 Task: Search for 'libas party wear' on Flipkart and add your preferred kurta designs to the wishlist.
Action: Mouse moved to (290, 50)
Screenshot: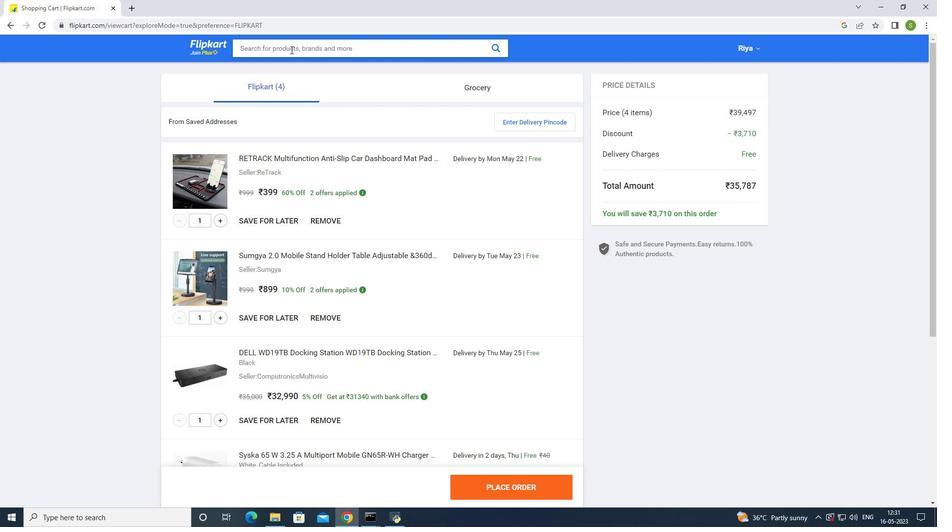 
Action: Mouse pressed left at (290, 50)
Screenshot: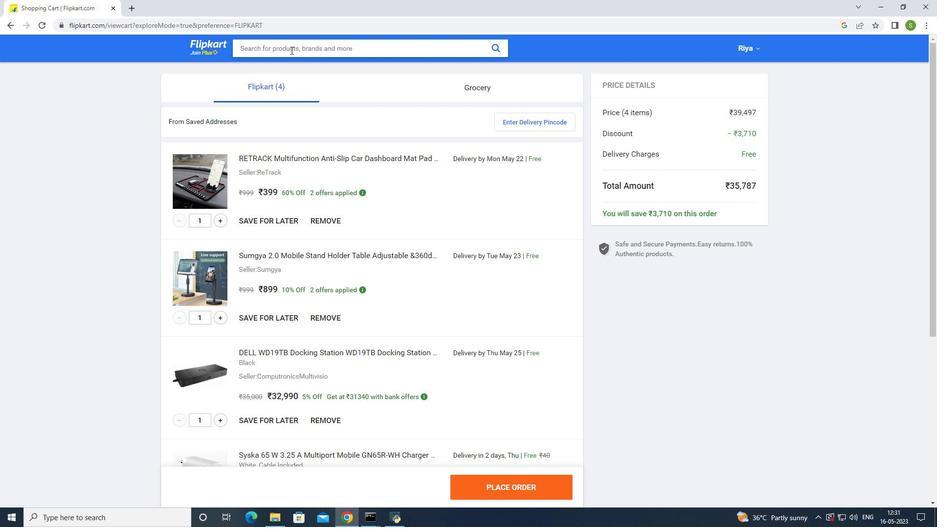 
Action: Mouse moved to (290, 50)
Screenshot: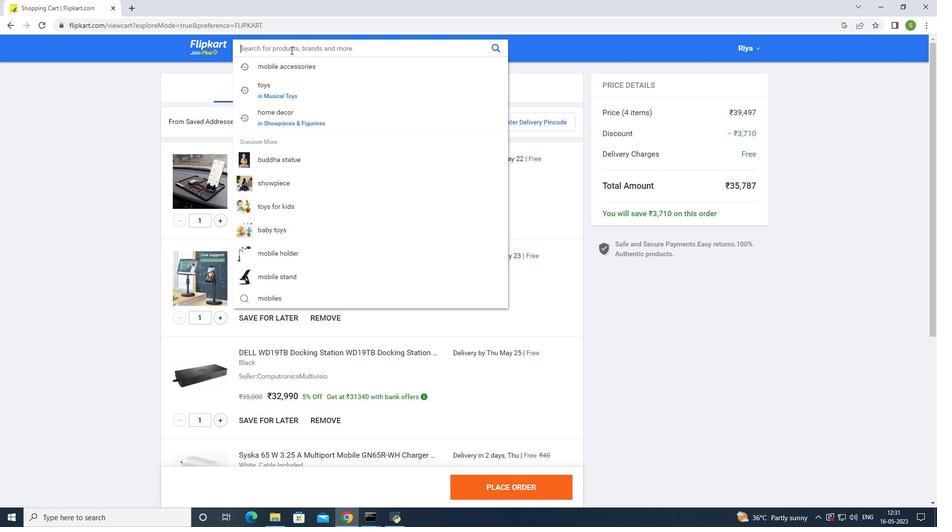 
Action: Key pressed libas<Key.space>par
Screenshot: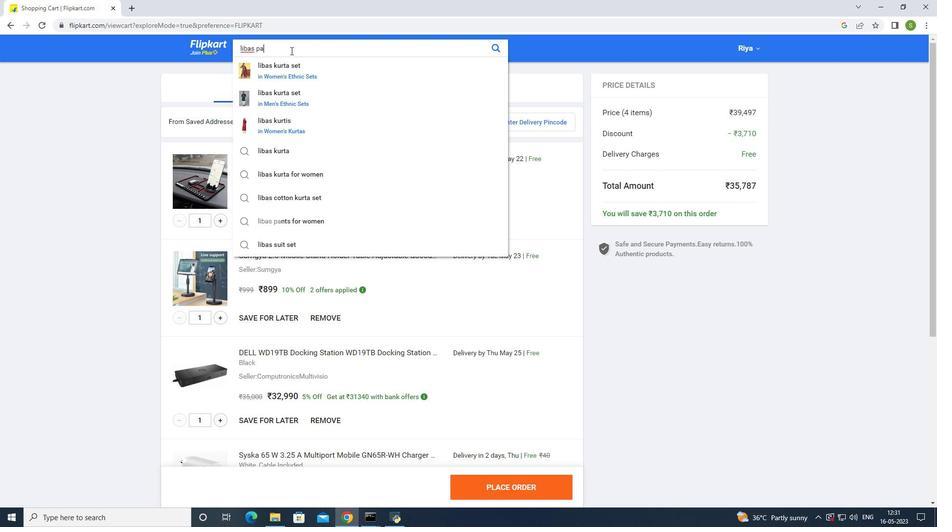 
Action: Mouse moved to (286, 98)
Screenshot: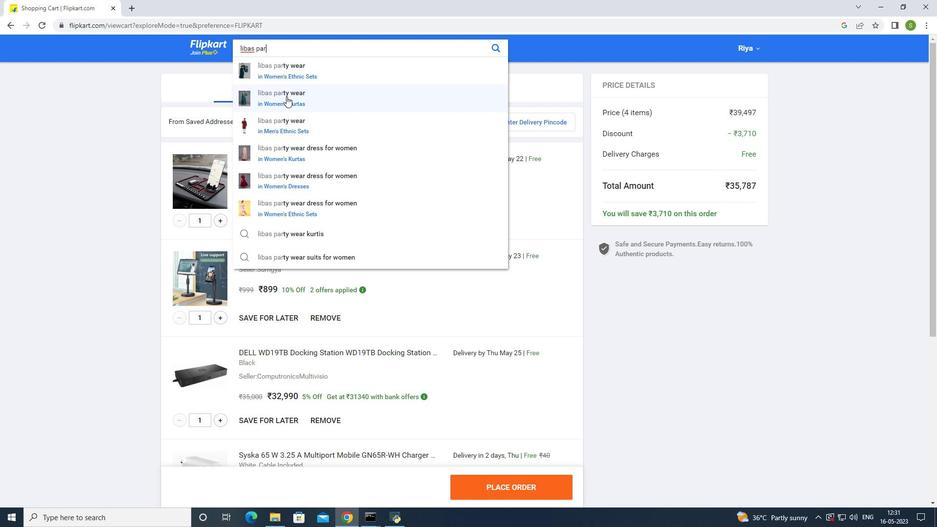 
Action: Mouse pressed left at (286, 98)
Screenshot: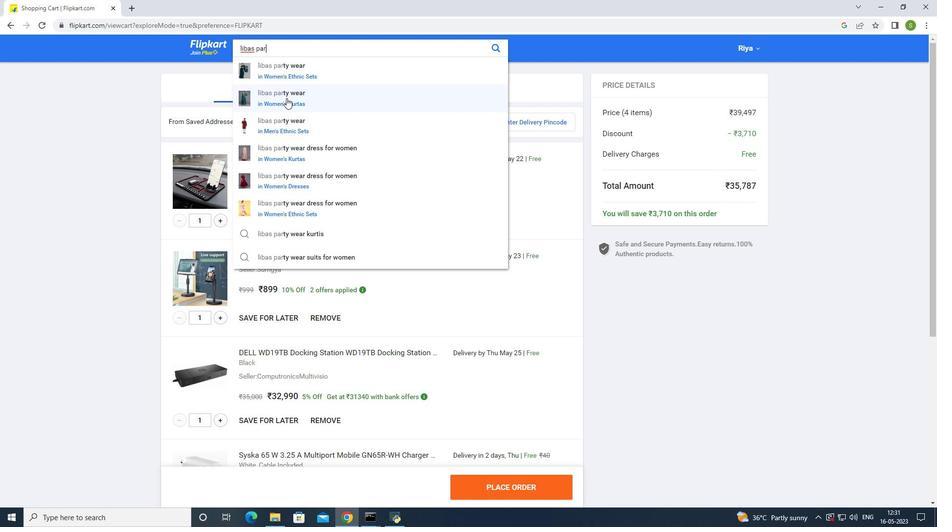 
Action: Mouse moved to (453, 237)
Screenshot: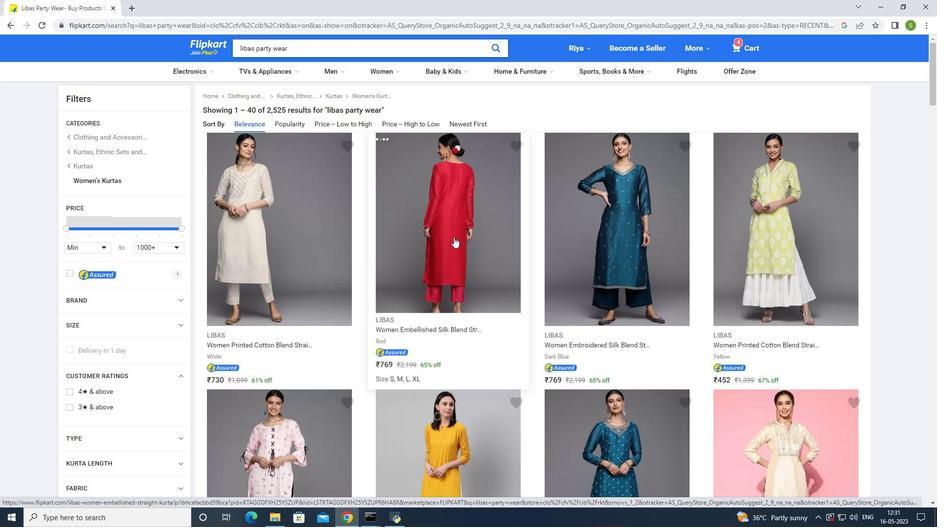 
Action: Mouse scrolled (453, 236) with delta (0, 0)
Screenshot: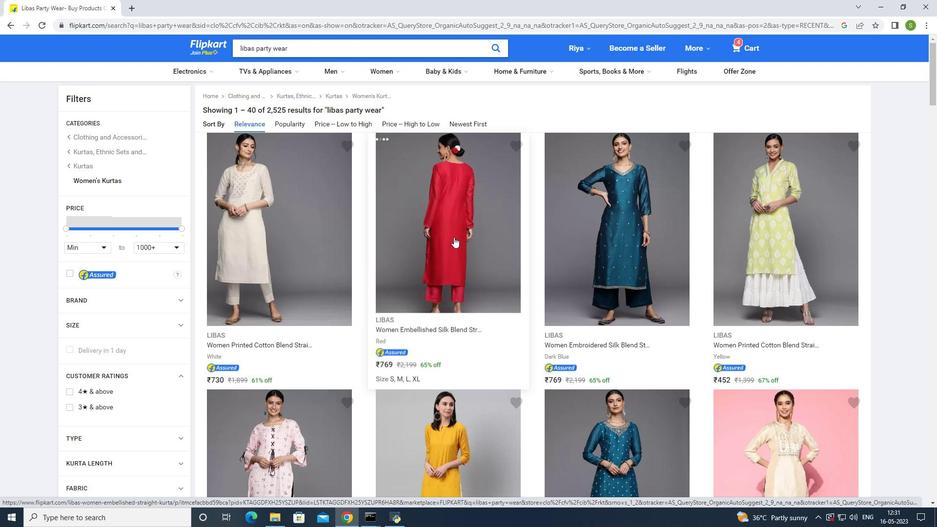 
Action: Mouse scrolled (453, 236) with delta (0, 0)
Screenshot: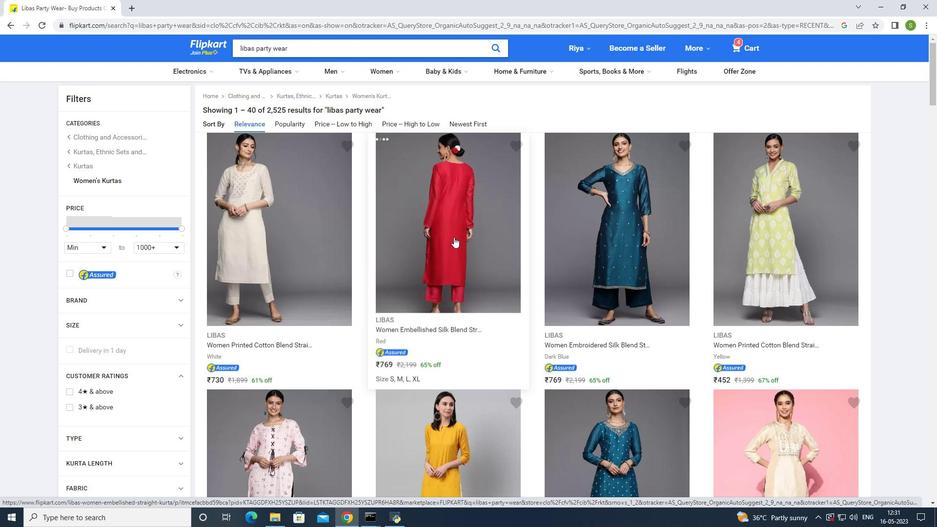 
Action: Mouse moved to (604, 335)
Screenshot: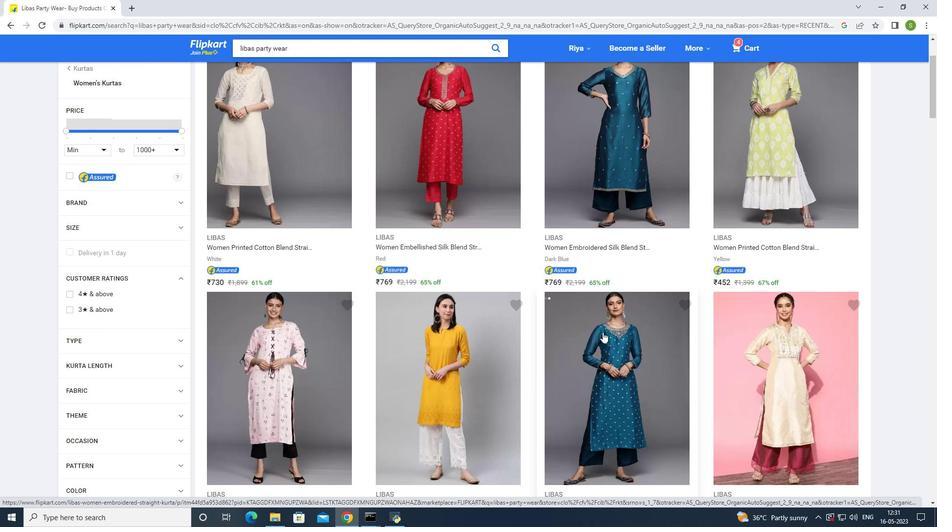 
Action: Mouse pressed left at (604, 335)
Screenshot: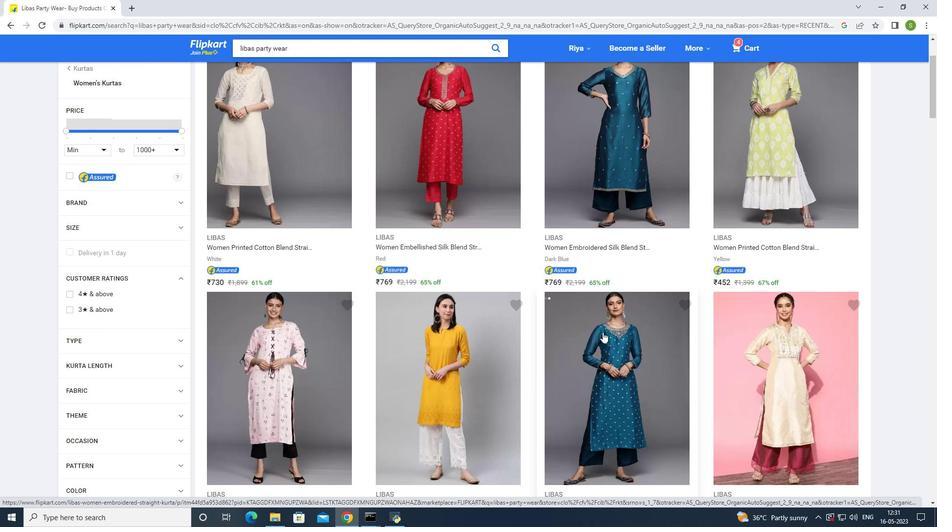
Action: Mouse moved to (366, 104)
Screenshot: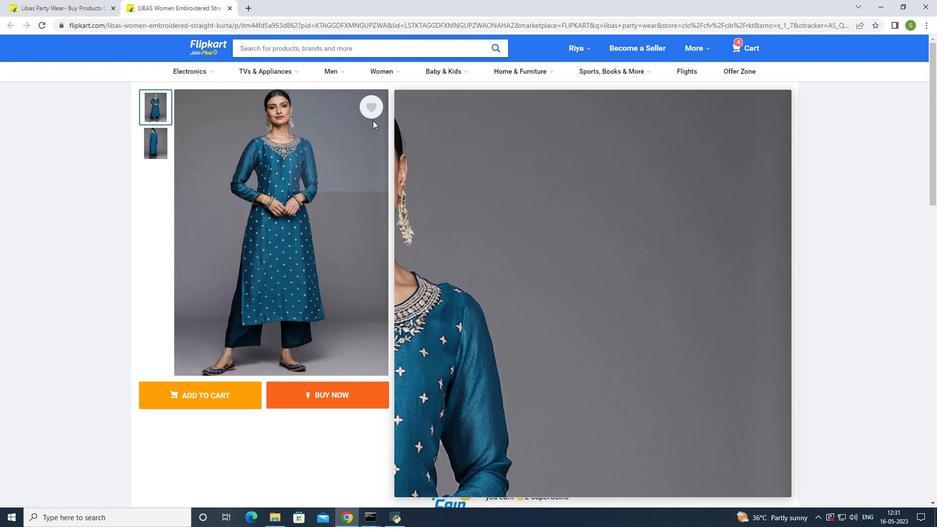 
Action: Mouse pressed left at (366, 104)
Screenshot: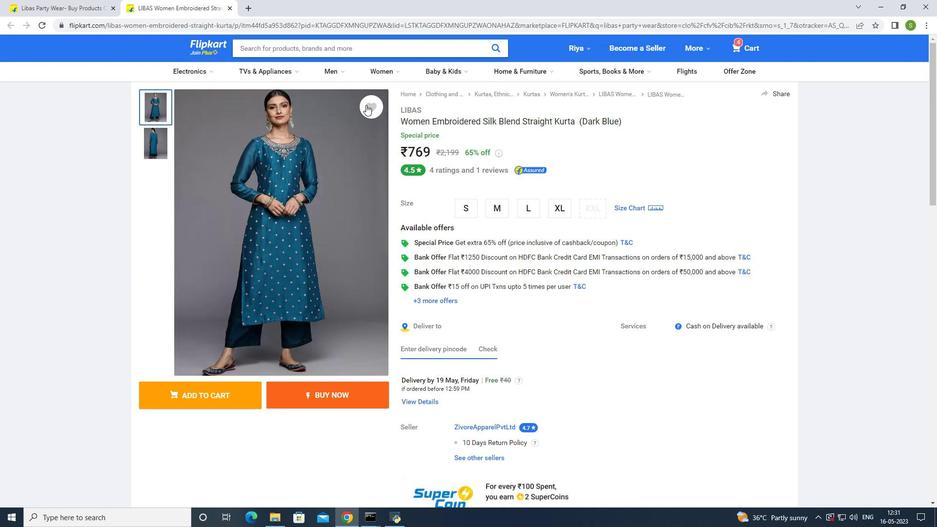 
Action: Mouse moved to (61, 3)
Screenshot: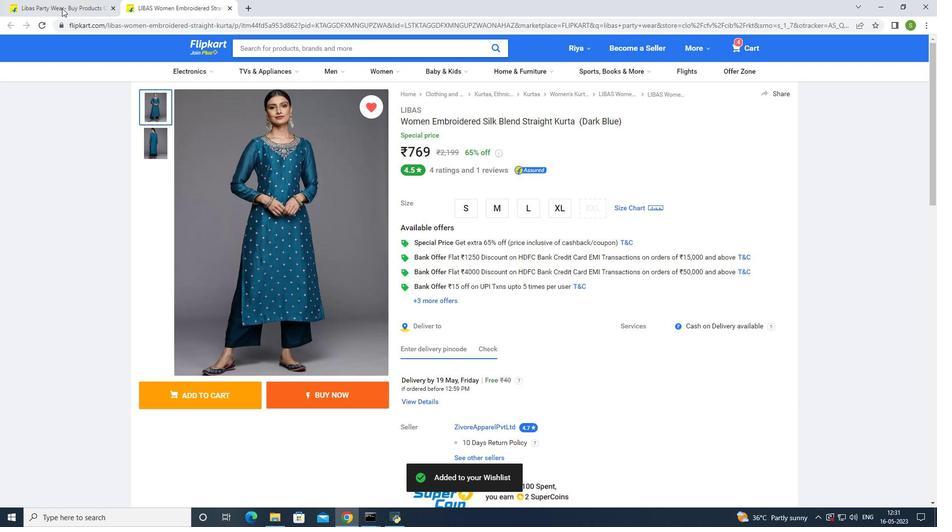 
Action: Mouse pressed left at (61, 3)
Screenshot: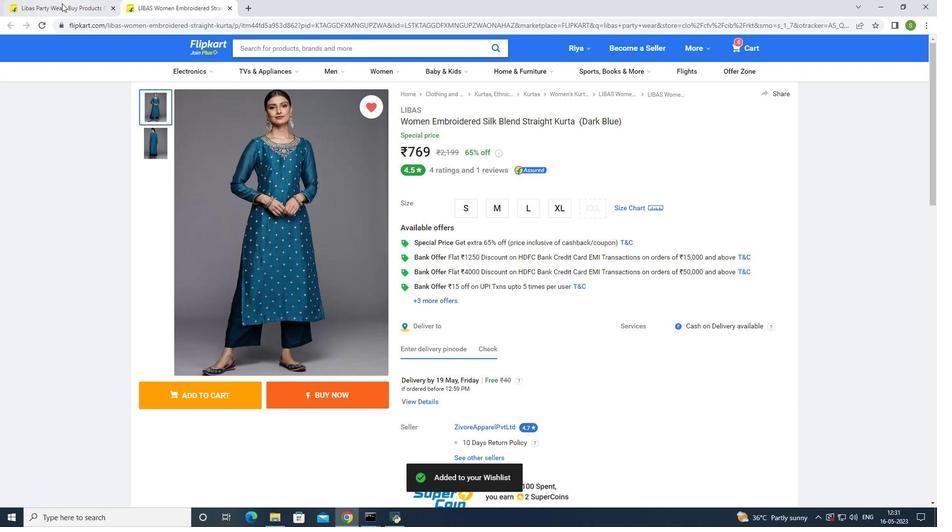 
Action: Mouse moved to (420, 298)
Screenshot: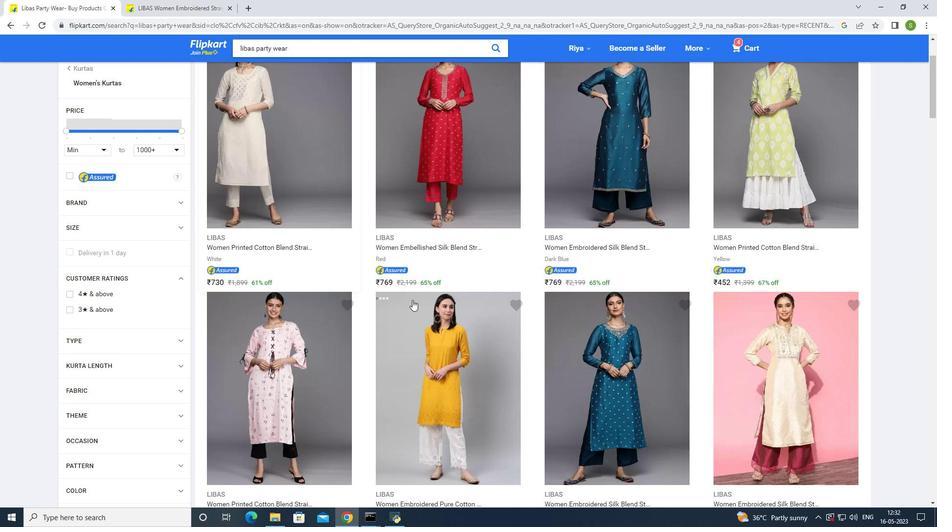 
Action: Mouse scrolled (420, 297) with delta (0, 0)
Screenshot: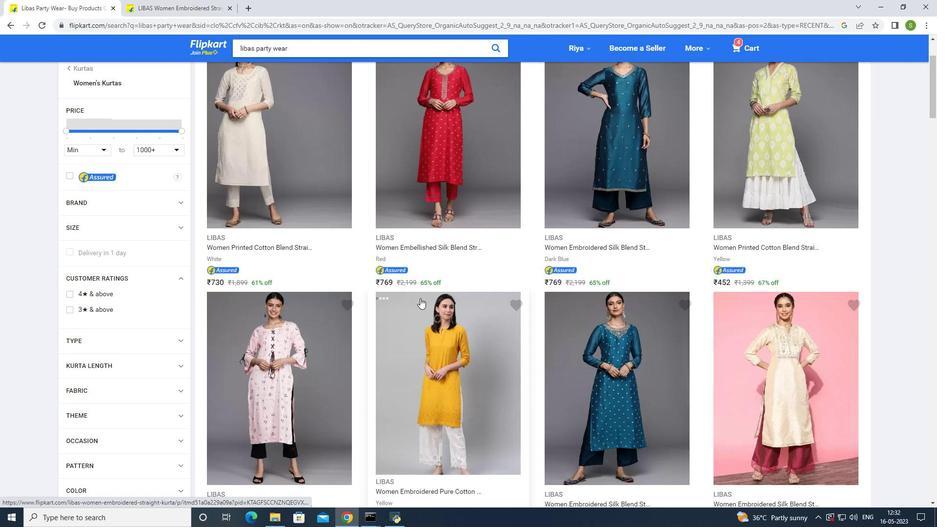 
Action: Mouse scrolled (420, 297) with delta (0, 0)
Screenshot: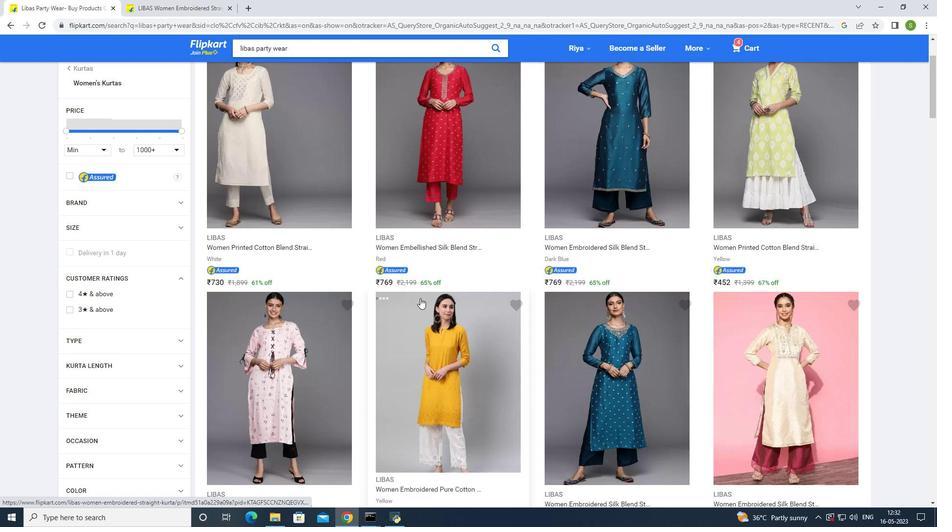 
Action: Mouse scrolled (420, 297) with delta (0, 0)
Screenshot: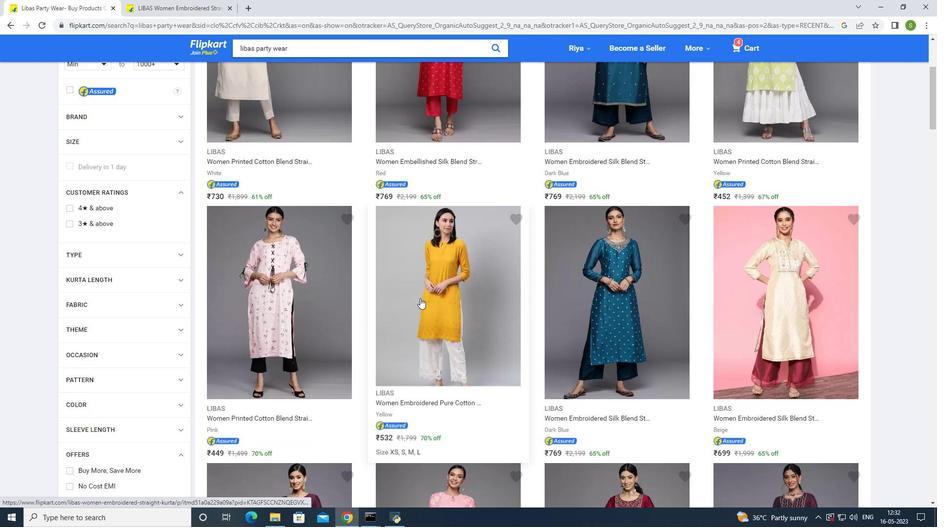
Action: Mouse scrolled (420, 297) with delta (0, 0)
Screenshot: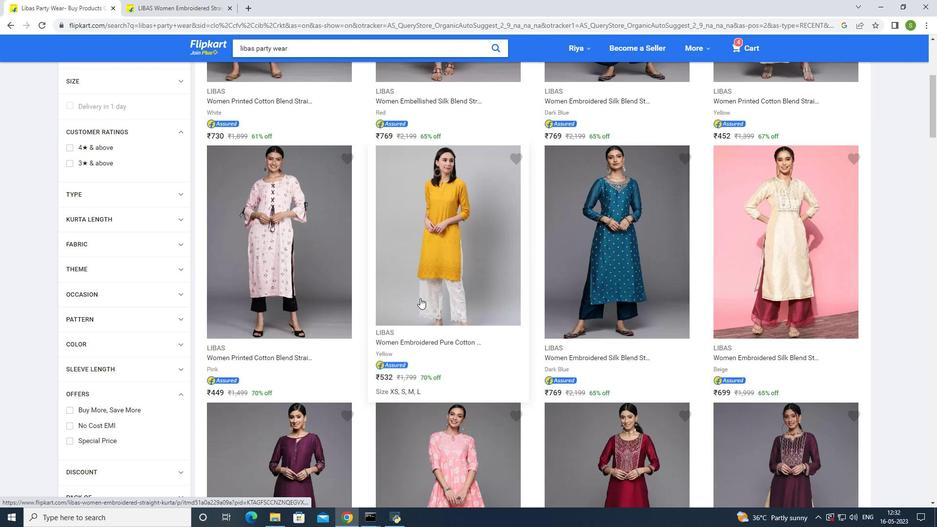 
Action: Mouse scrolled (420, 297) with delta (0, 0)
Screenshot: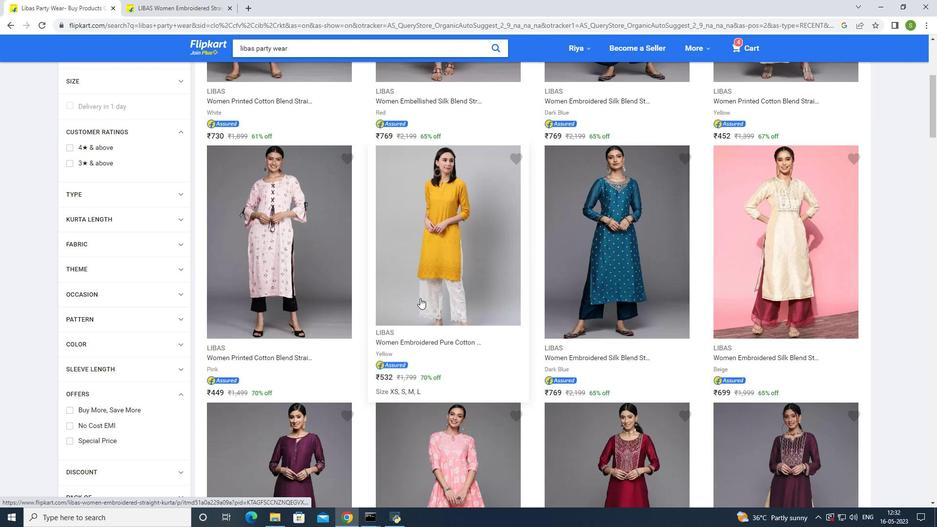 
Action: Mouse scrolled (420, 297) with delta (0, 0)
Screenshot: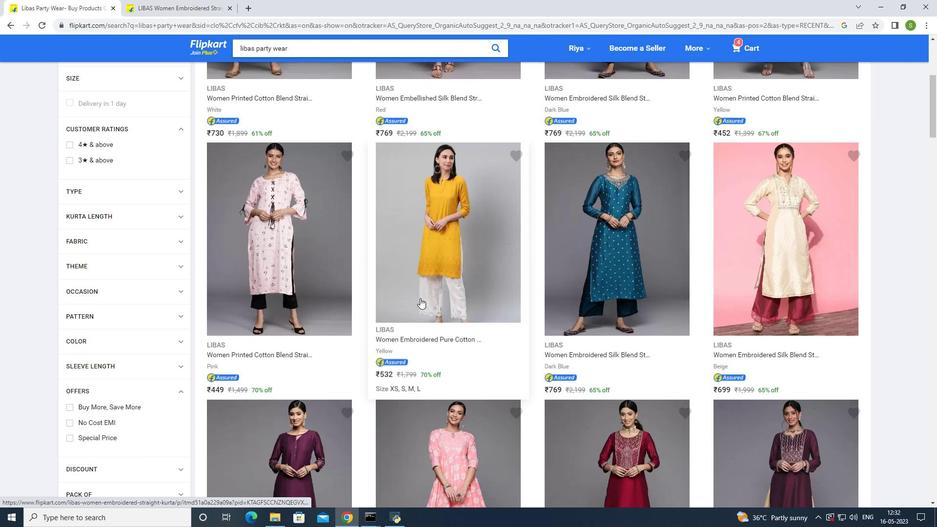 
Action: Mouse moved to (763, 321)
Screenshot: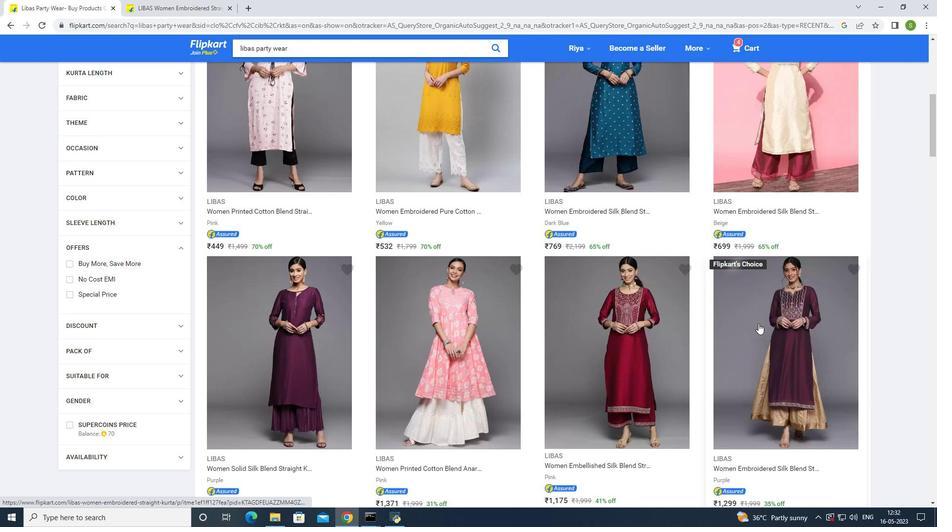 
Action: Mouse pressed left at (763, 321)
Screenshot: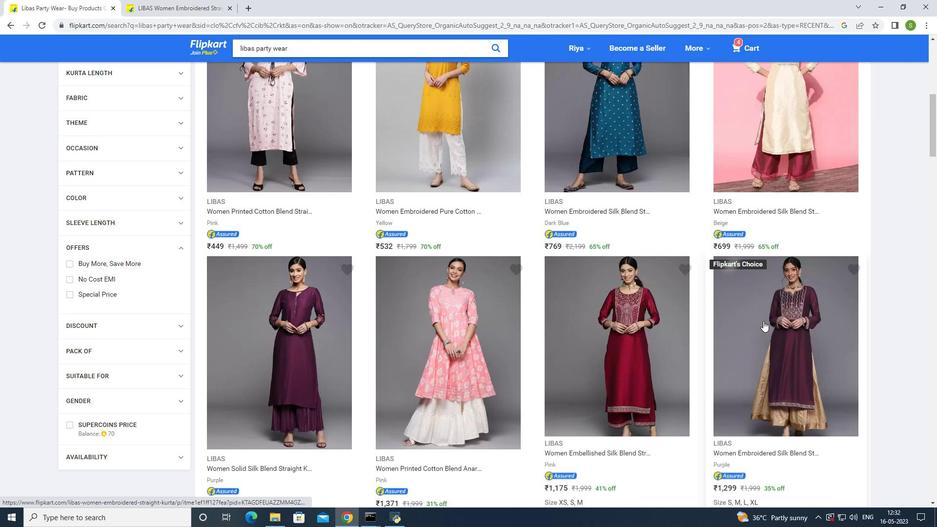 
Action: Mouse moved to (367, 104)
Screenshot: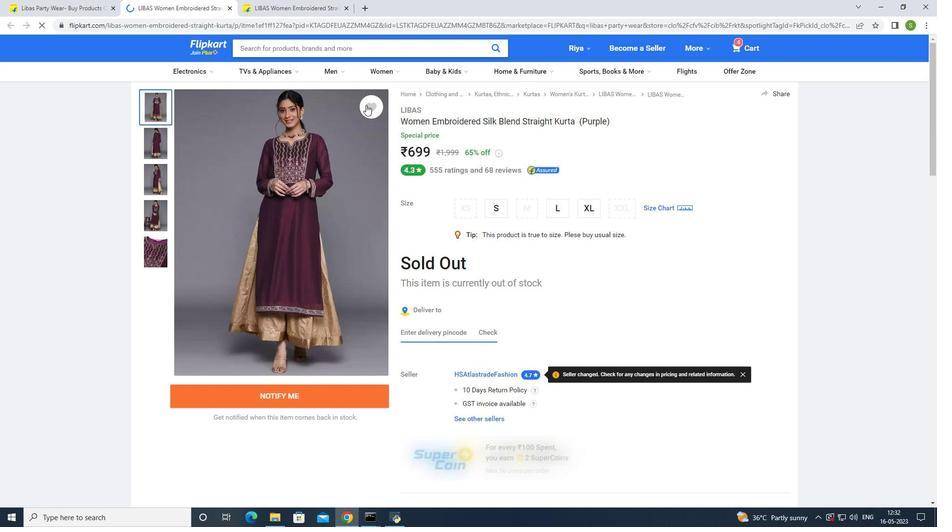 
Action: Mouse pressed left at (367, 104)
Screenshot: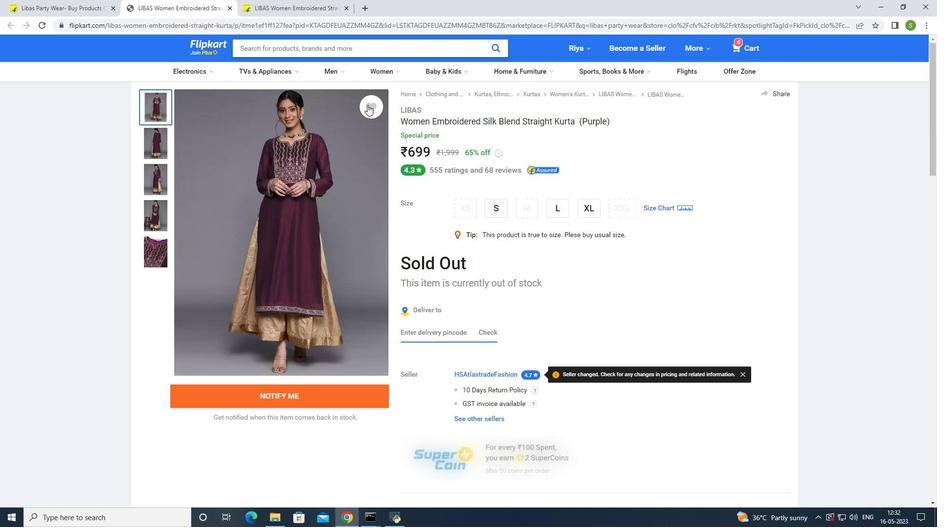 
Action: Mouse moved to (86, 8)
Screenshot: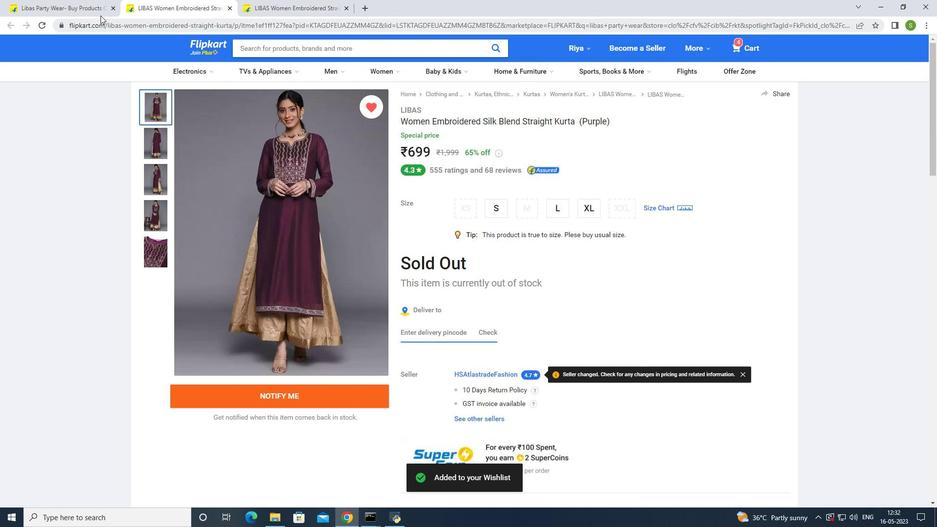 
Action: Mouse pressed left at (86, 8)
Screenshot: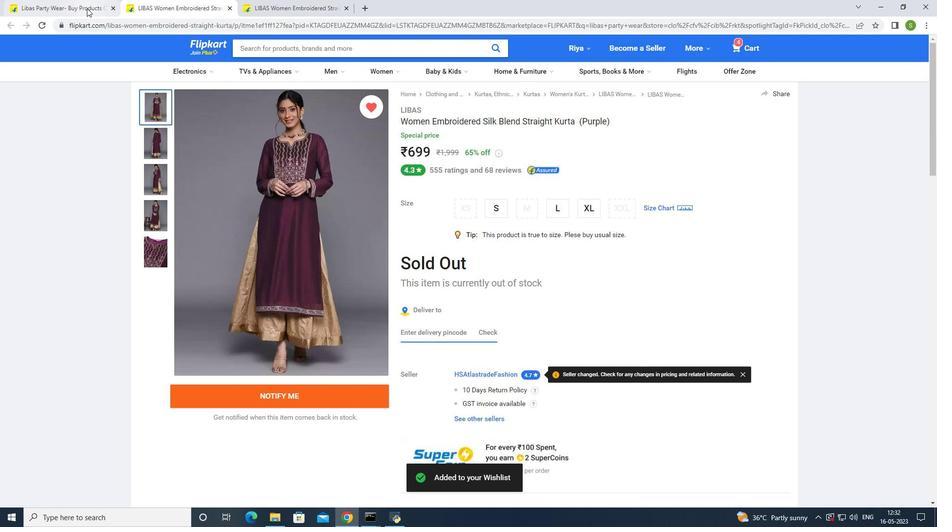 
Action: Mouse moved to (465, 302)
Screenshot: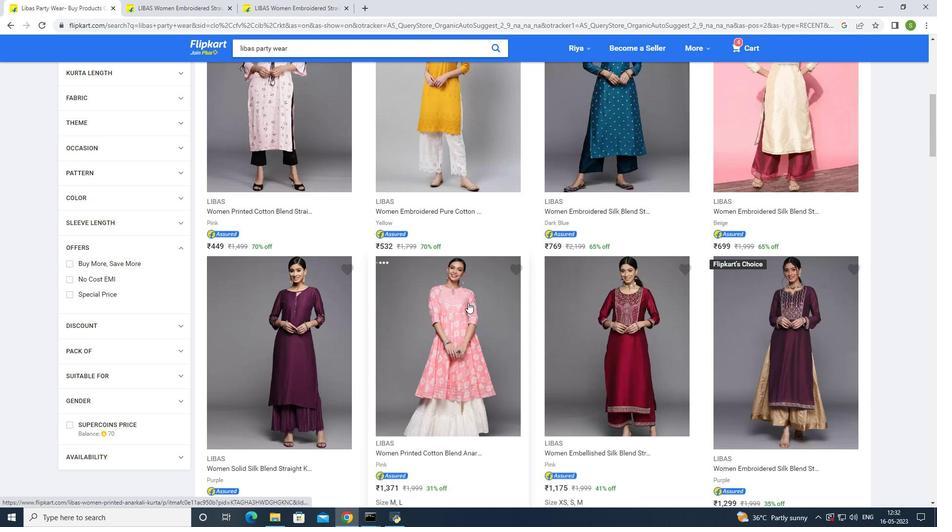 
Action: Mouse scrolled (465, 302) with delta (0, 0)
Screenshot: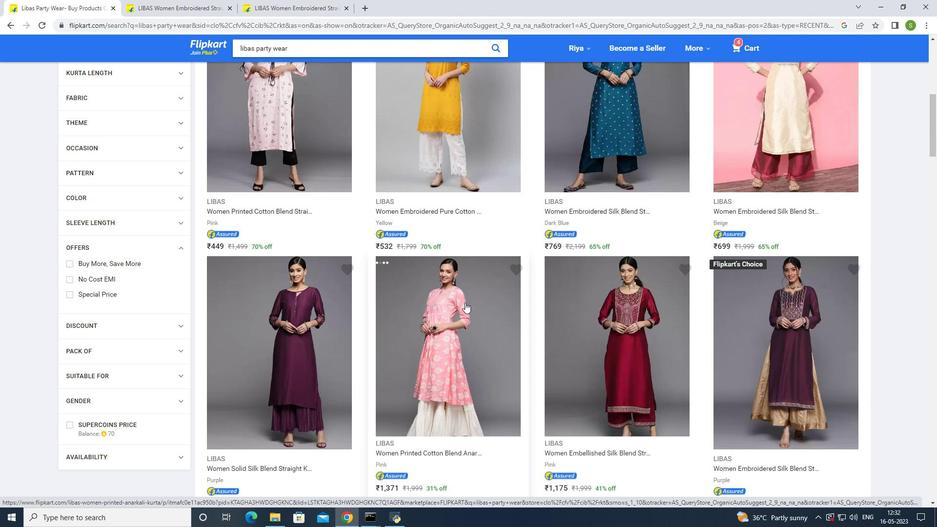 
Action: Mouse scrolled (465, 302) with delta (0, 0)
Screenshot: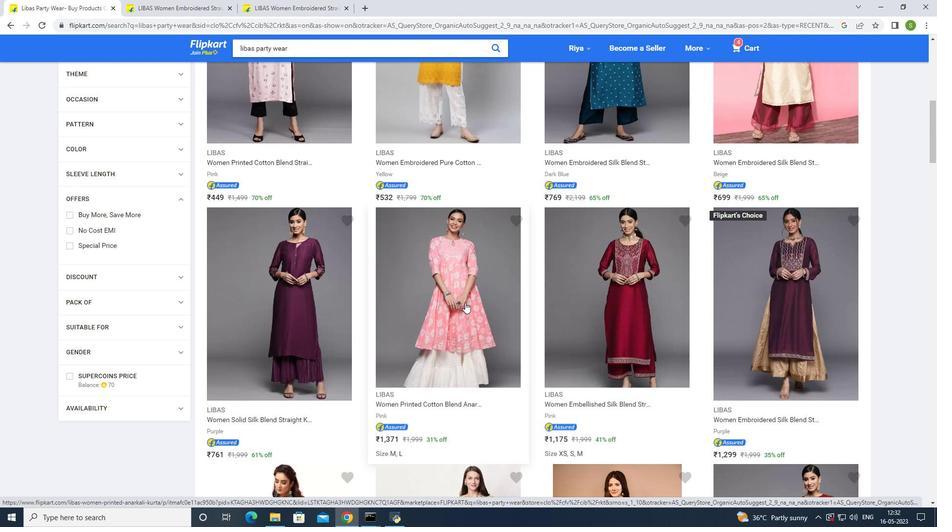 
Action: Mouse scrolled (465, 302) with delta (0, 0)
Screenshot: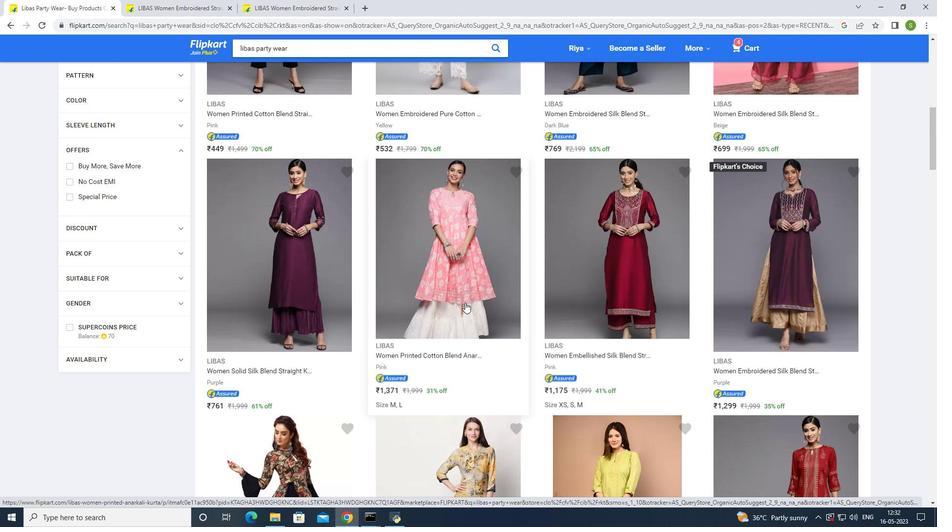 
Action: Mouse scrolled (465, 302) with delta (0, 0)
Screenshot: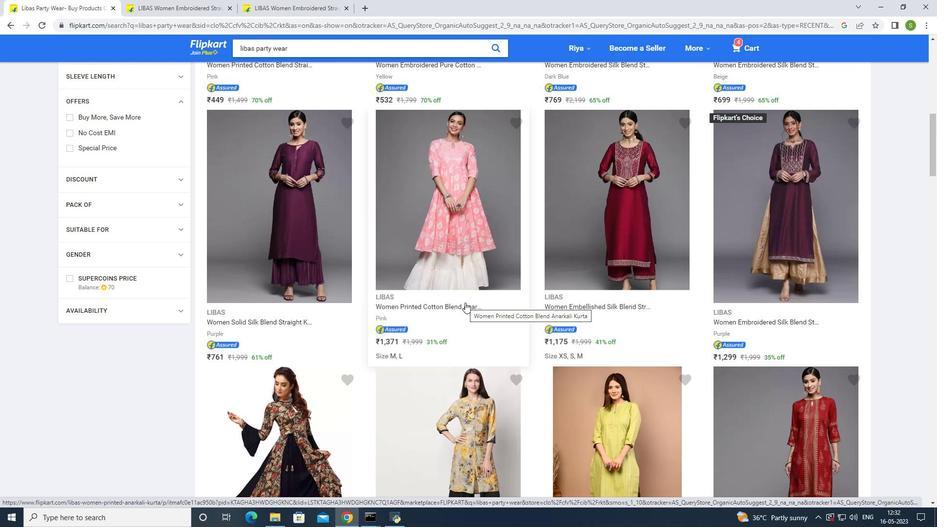 
Action: Mouse scrolled (465, 302) with delta (0, 0)
Screenshot: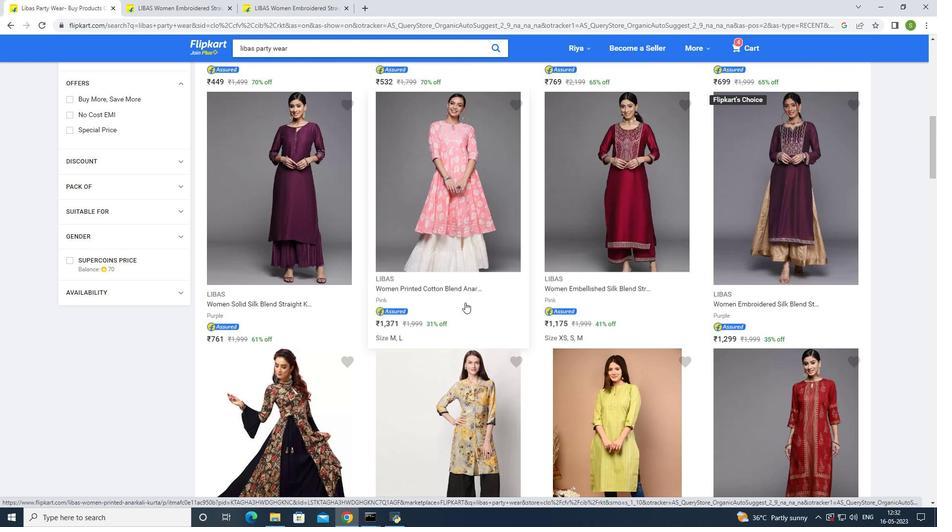
Action: Mouse scrolled (465, 302) with delta (0, 0)
Screenshot: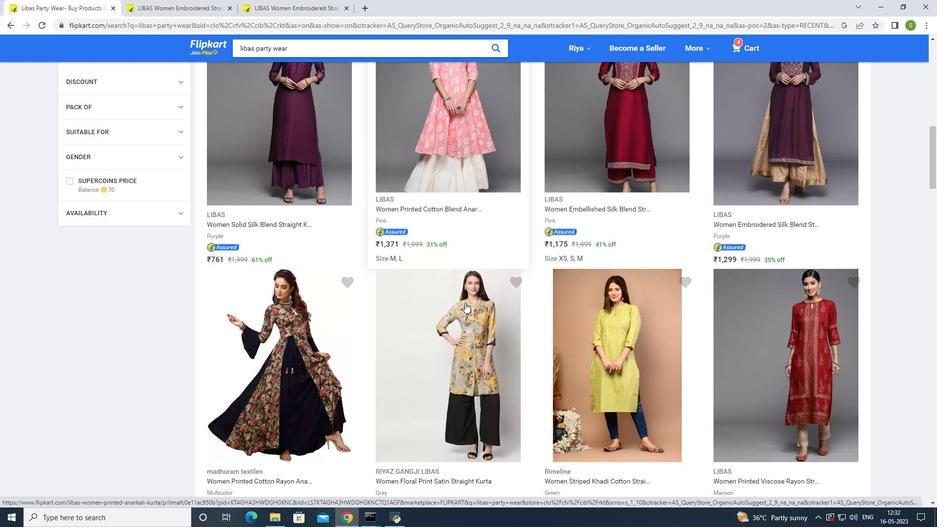 
Action: Mouse scrolled (465, 302) with delta (0, 0)
Screenshot: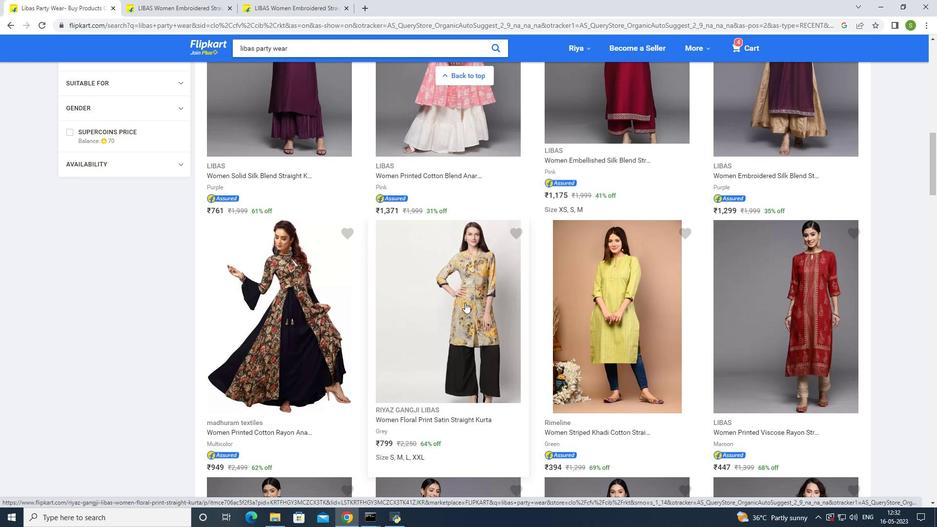 
Action: Mouse scrolled (465, 302) with delta (0, 0)
Screenshot: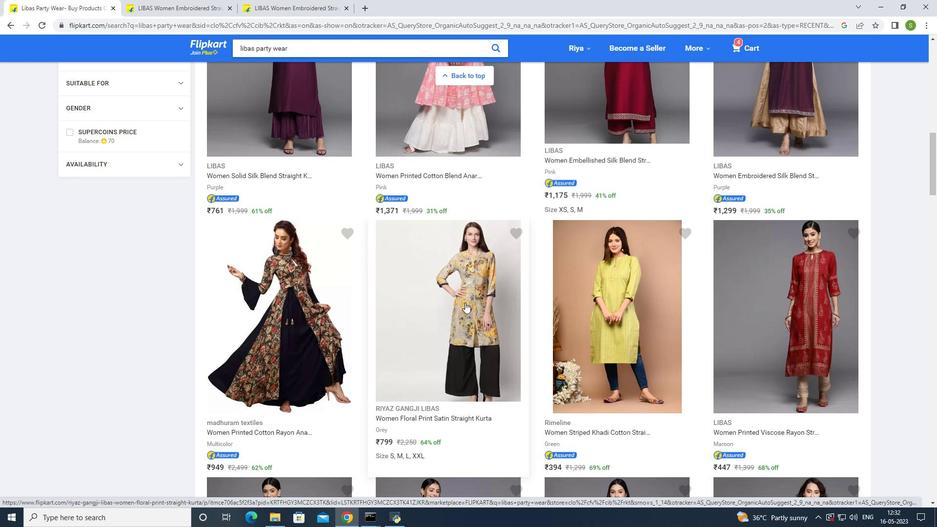
Action: Mouse scrolled (465, 302) with delta (0, 0)
Screenshot: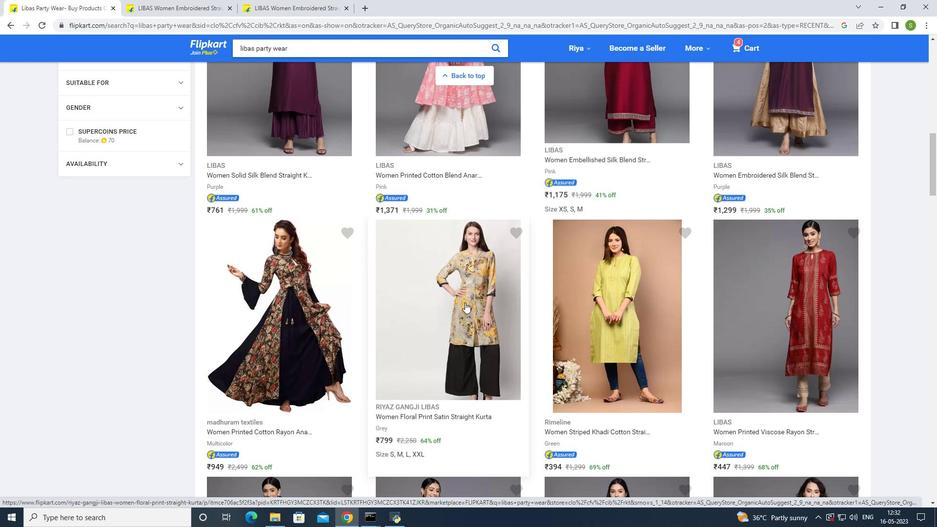 
Action: Mouse scrolled (465, 302) with delta (0, 0)
Screenshot: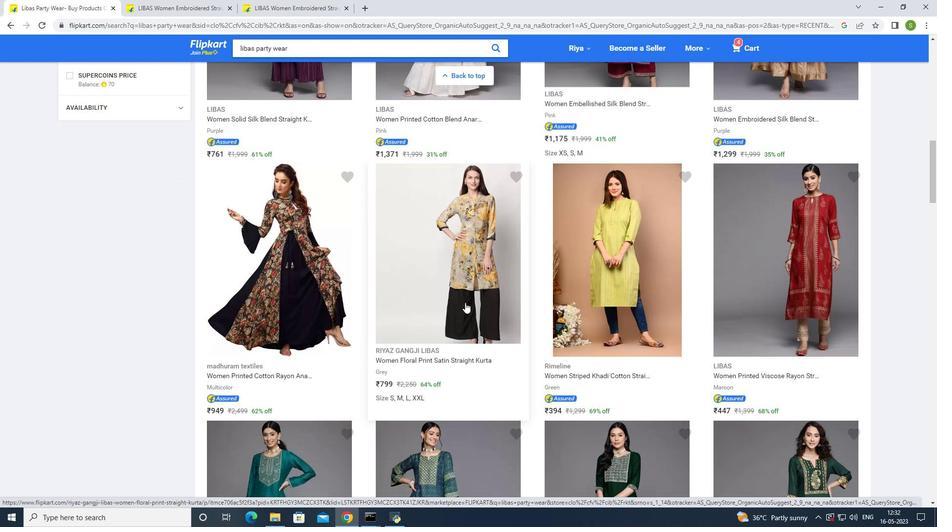 
Action: Mouse moved to (329, 353)
Screenshot: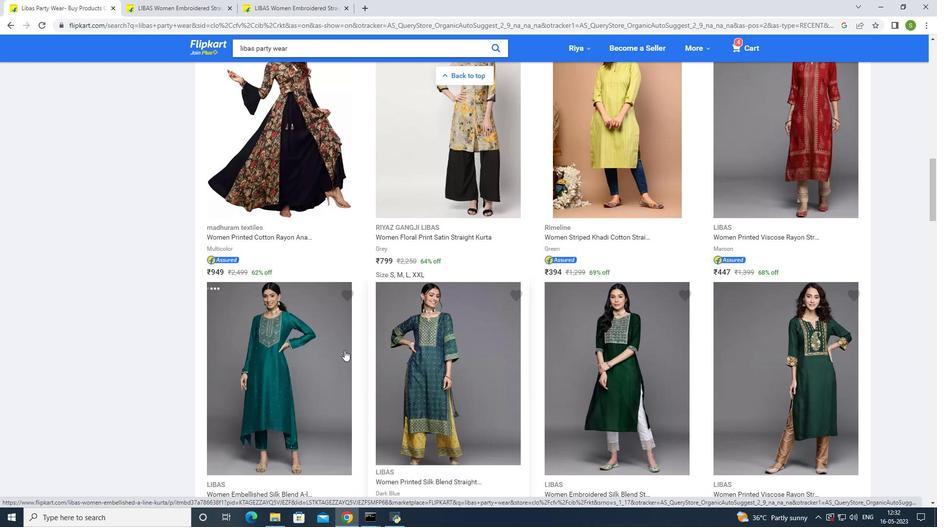 
Action: Mouse pressed left at (329, 353)
Screenshot: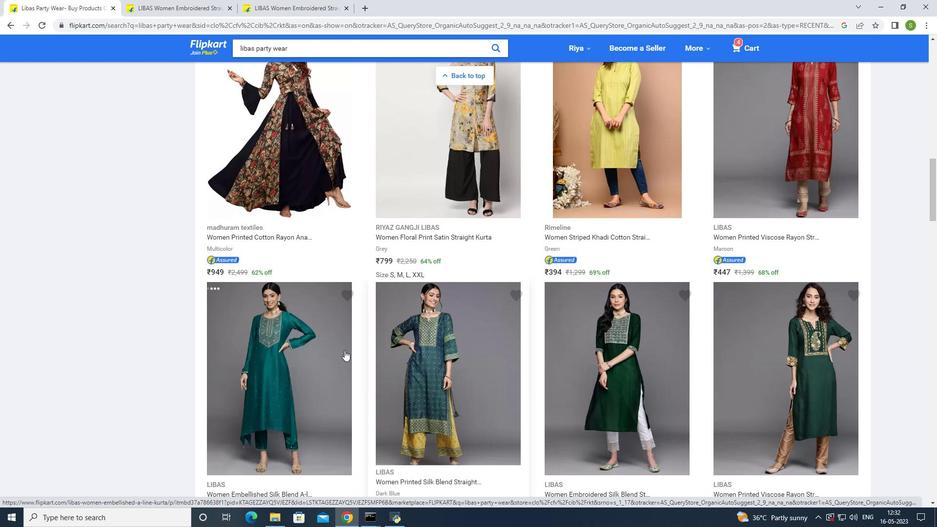 
Action: Mouse moved to (367, 107)
Screenshot: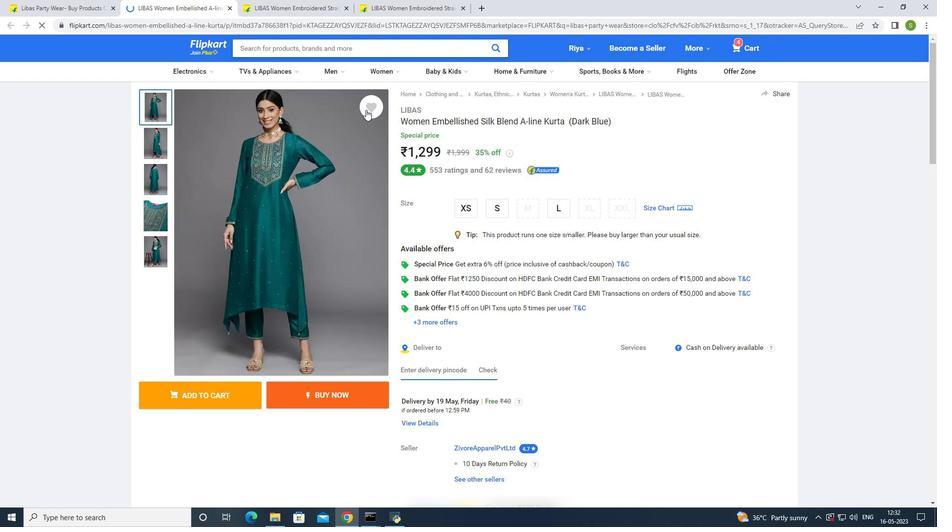 
Action: Mouse pressed left at (367, 107)
Screenshot: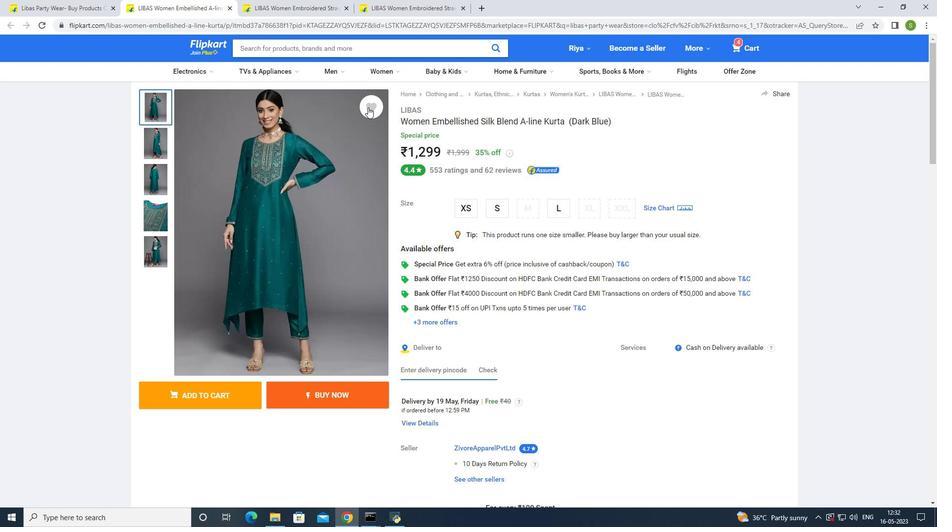 
Action: Mouse moved to (48, 5)
Screenshot: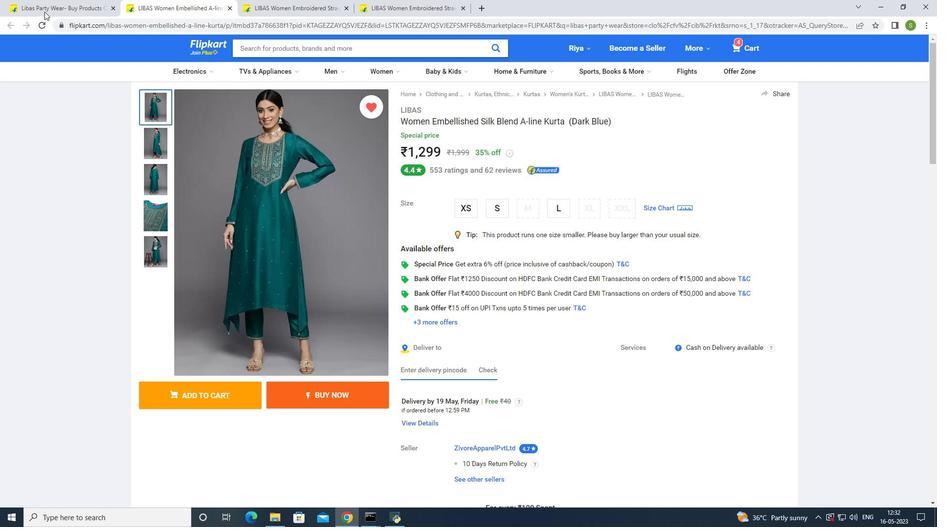 
Action: Mouse pressed left at (48, 5)
Screenshot: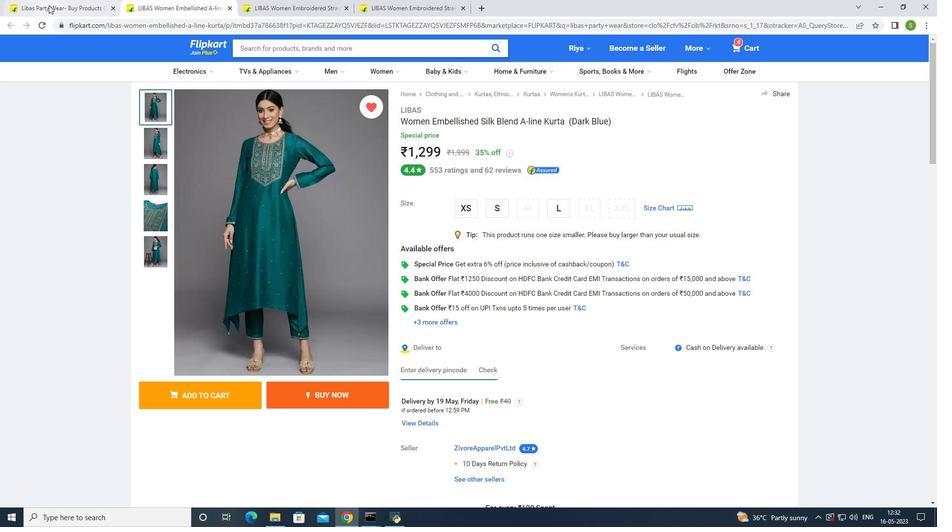 
Action: Mouse moved to (589, 49)
Screenshot: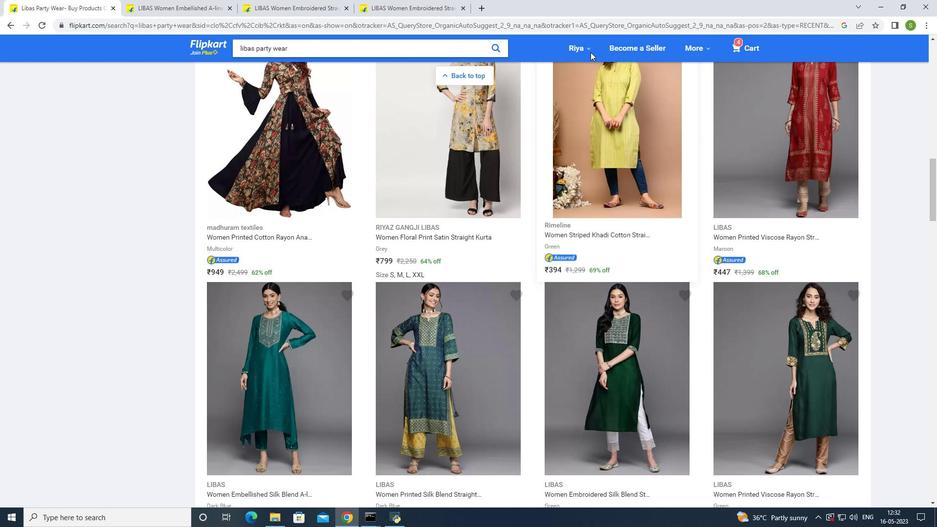 
Action: Mouse pressed left at (589, 49)
Screenshot: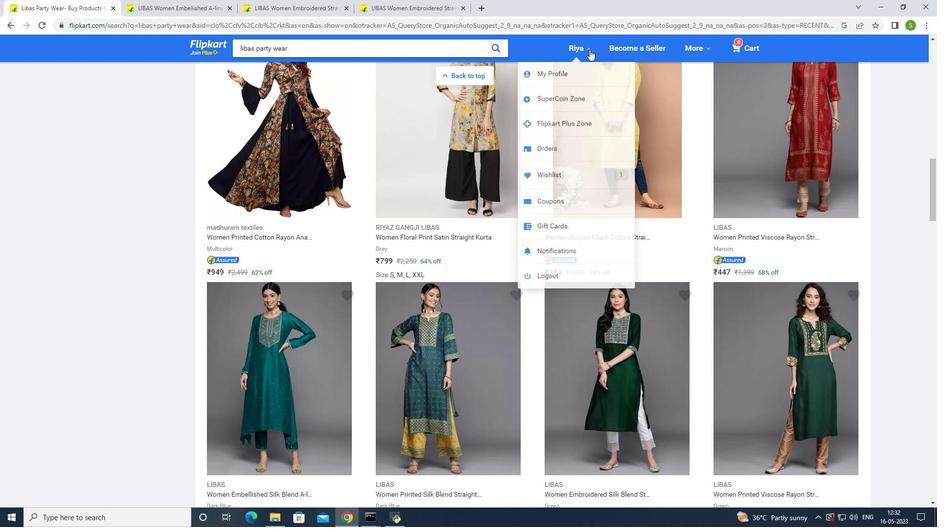 
Action: Mouse moved to (579, 176)
Screenshot: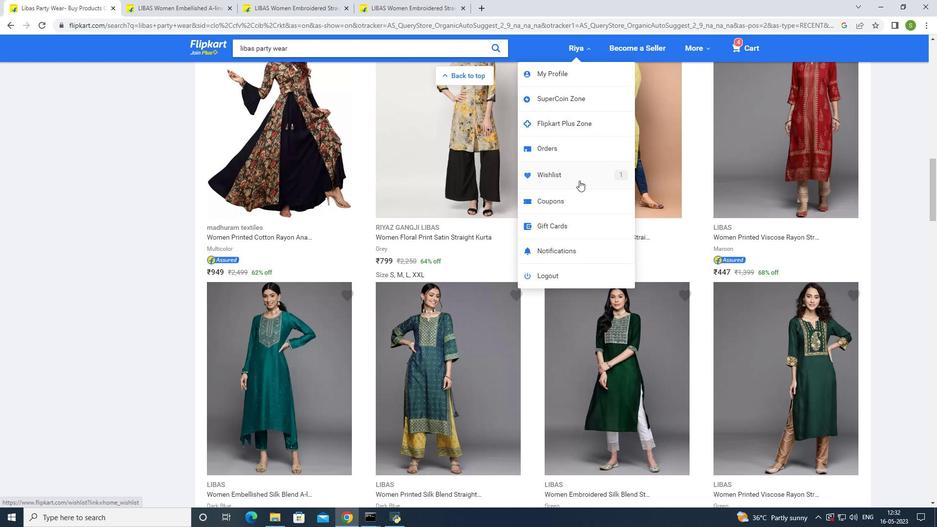 
Action: Mouse pressed left at (579, 176)
Screenshot: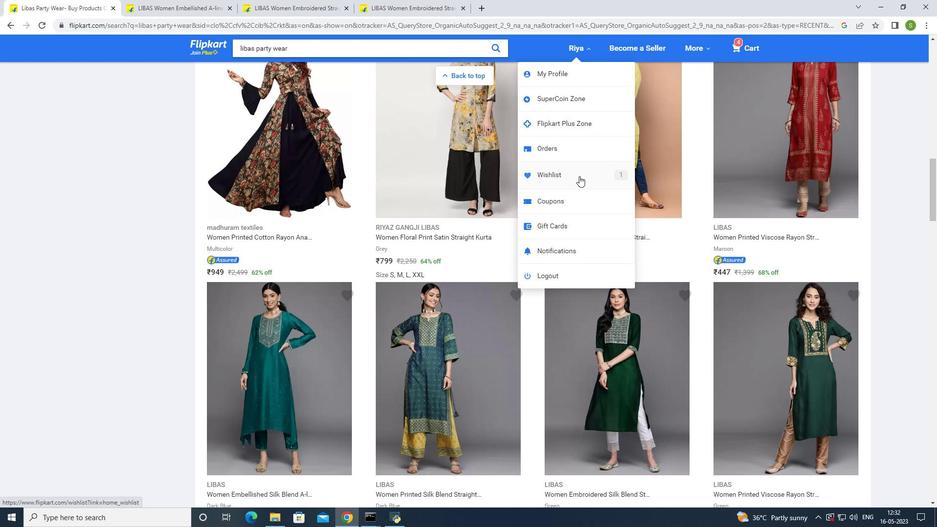 
Action: Mouse moved to (39, 25)
Screenshot: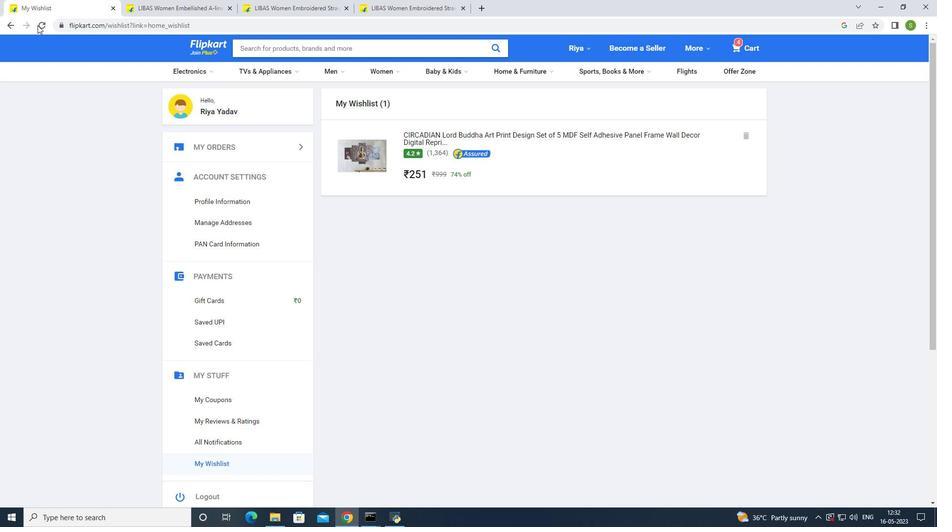 
Action: Mouse pressed left at (39, 25)
Screenshot: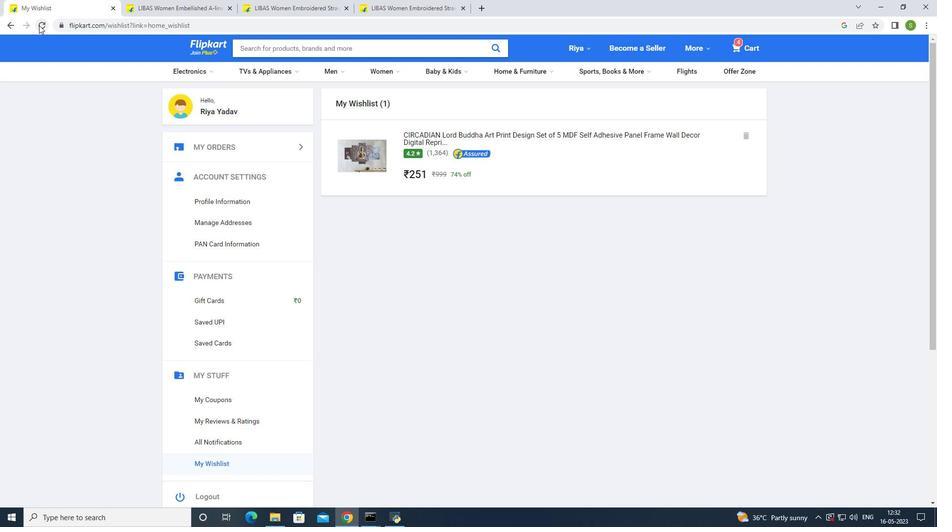 
Action: Mouse moved to (454, 213)
Screenshot: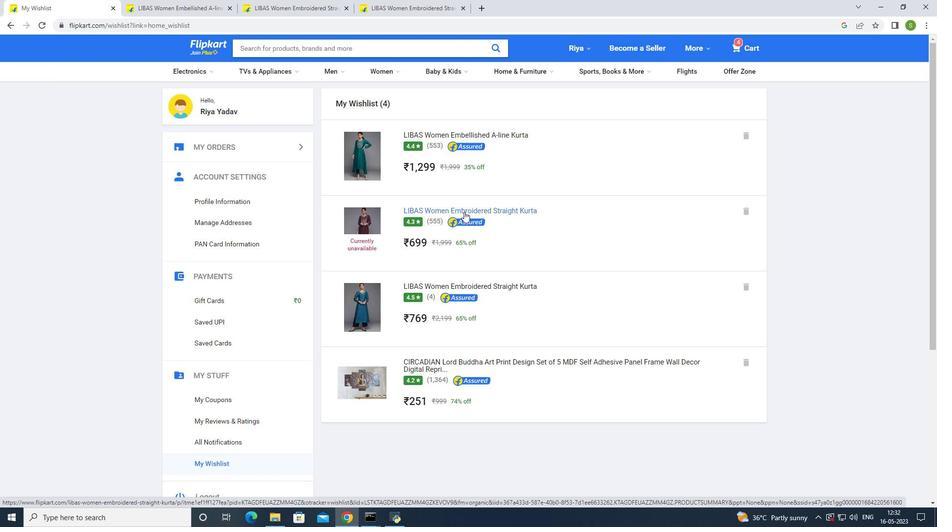 
